 Task: Select workspace type "Human Resources".
Action: Mouse moved to (379, 230)
Screenshot: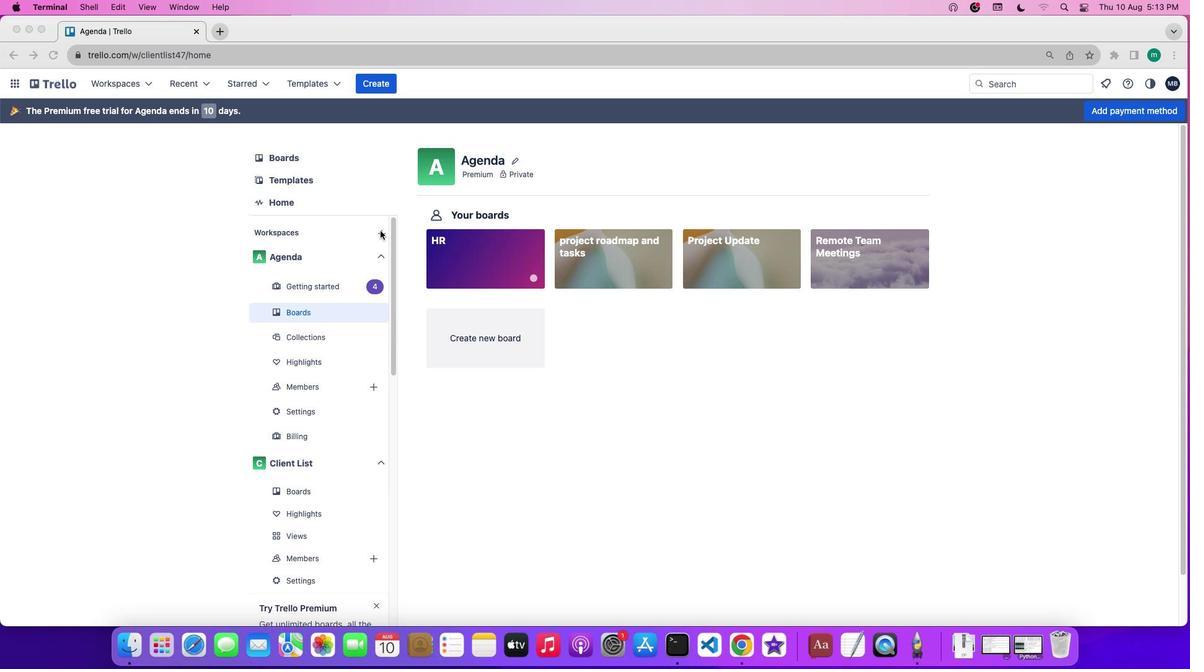 
Action: Mouse pressed left at (379, 230)
Screenshot: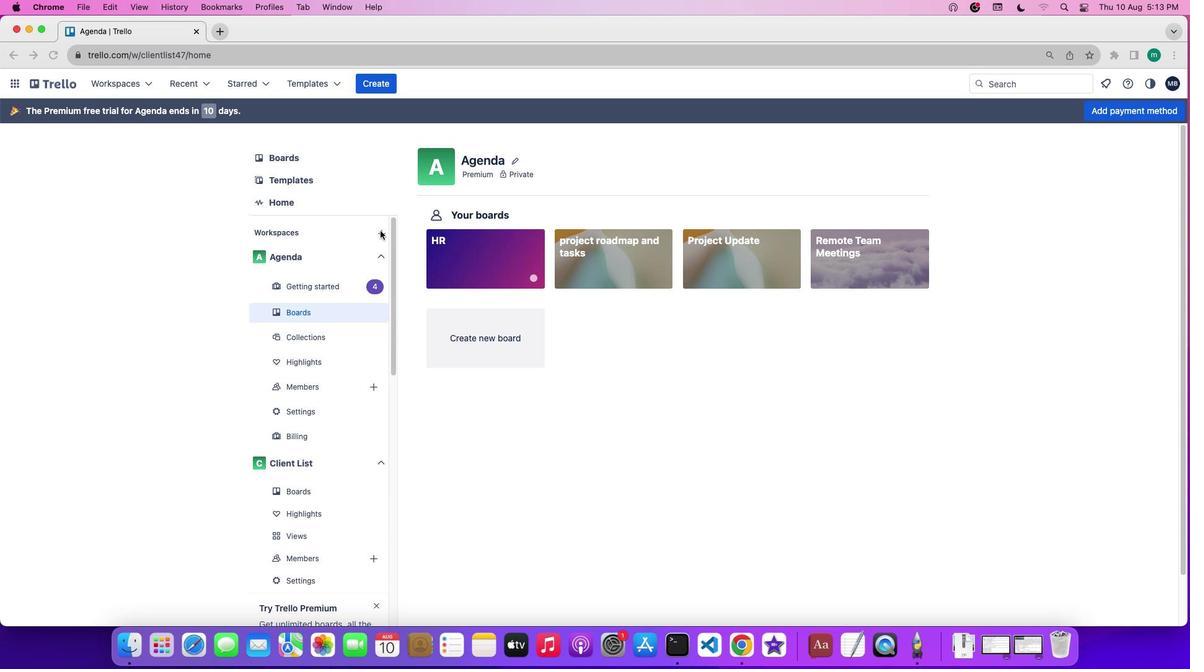 
Action: Mouse pressed left at (379, 230)
Screenshot: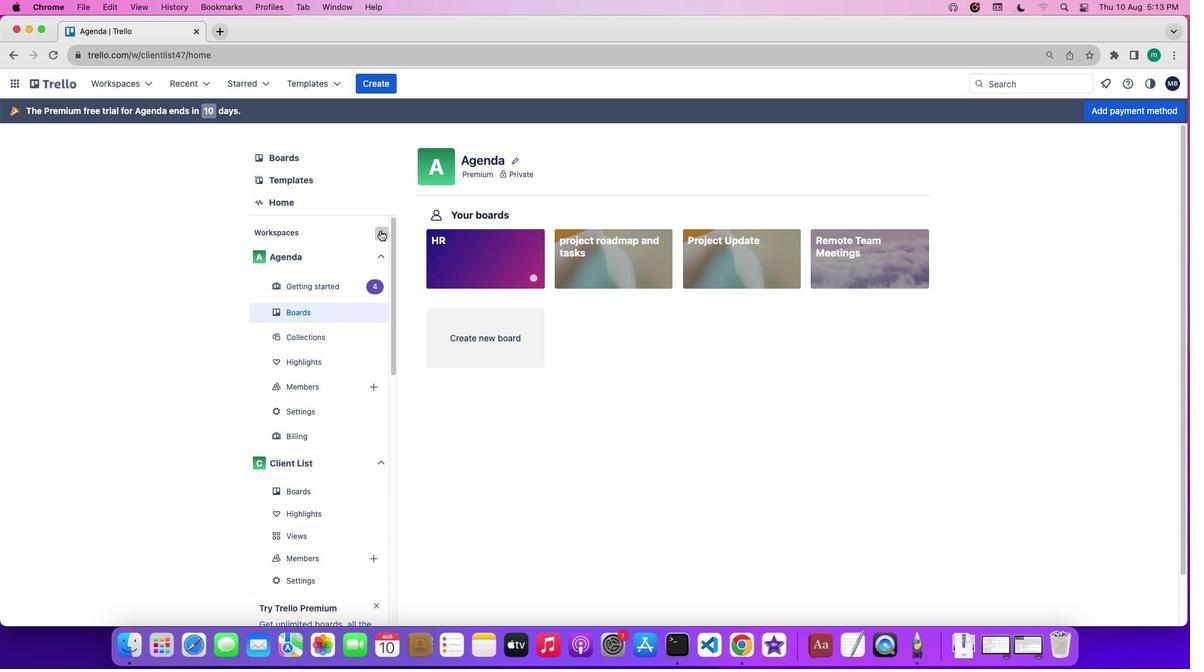 
Action: Mouse moved to (387, 312)
Screenshot: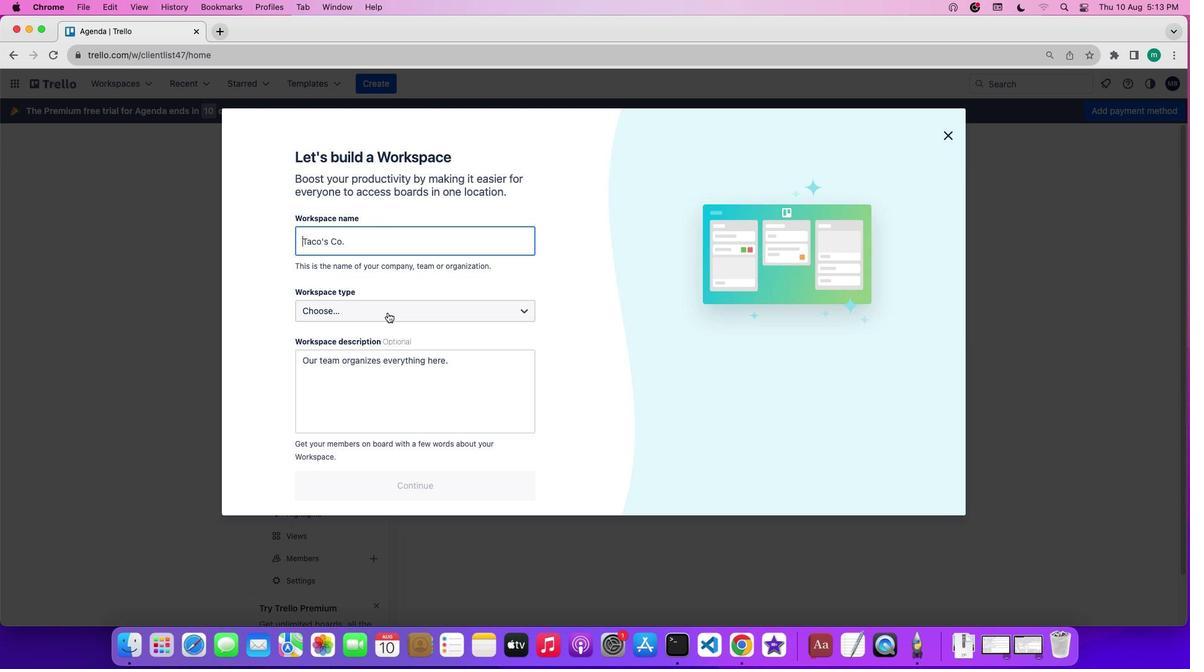 
Action: Mouse pressed left at (387, 312)
Screenshot: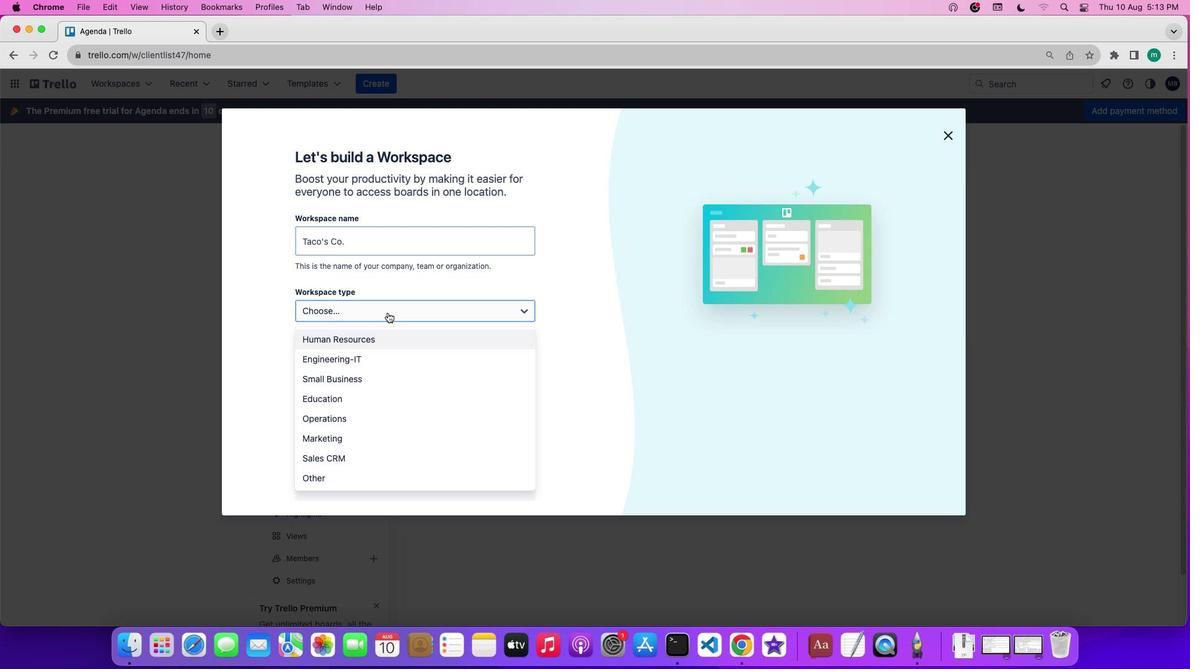 
Action: Mouse moved to (386, 340)
Screenshot: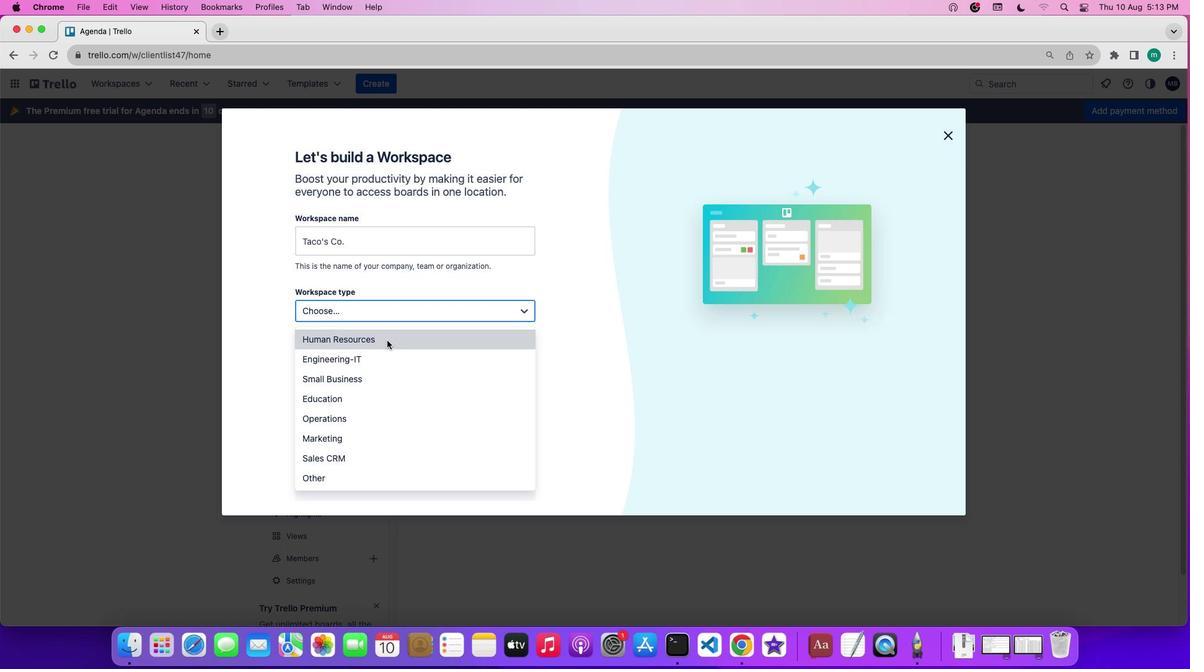 
Action: Mouse pressed left at (386, 340)
Screenshot: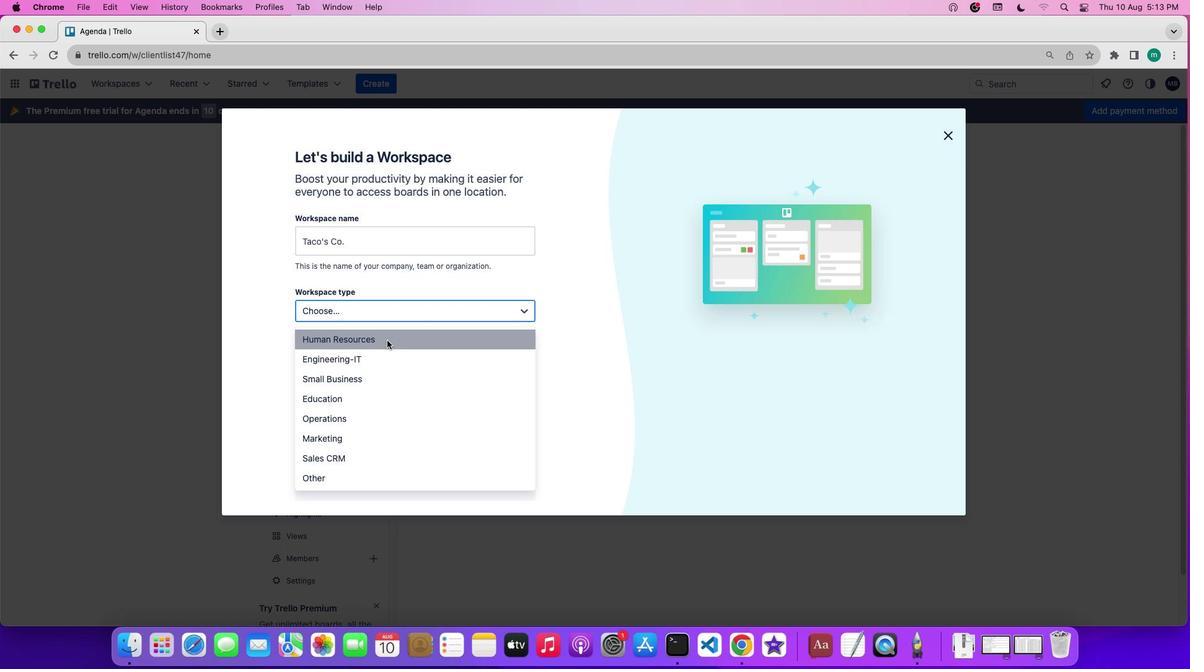 
